 Task: Select the current location as Fayetteville, North Carolina, United States . Now zoom - , and verify the location . Hide zoom slider
Action: Mouse moved to (112, 94)
Screenshot: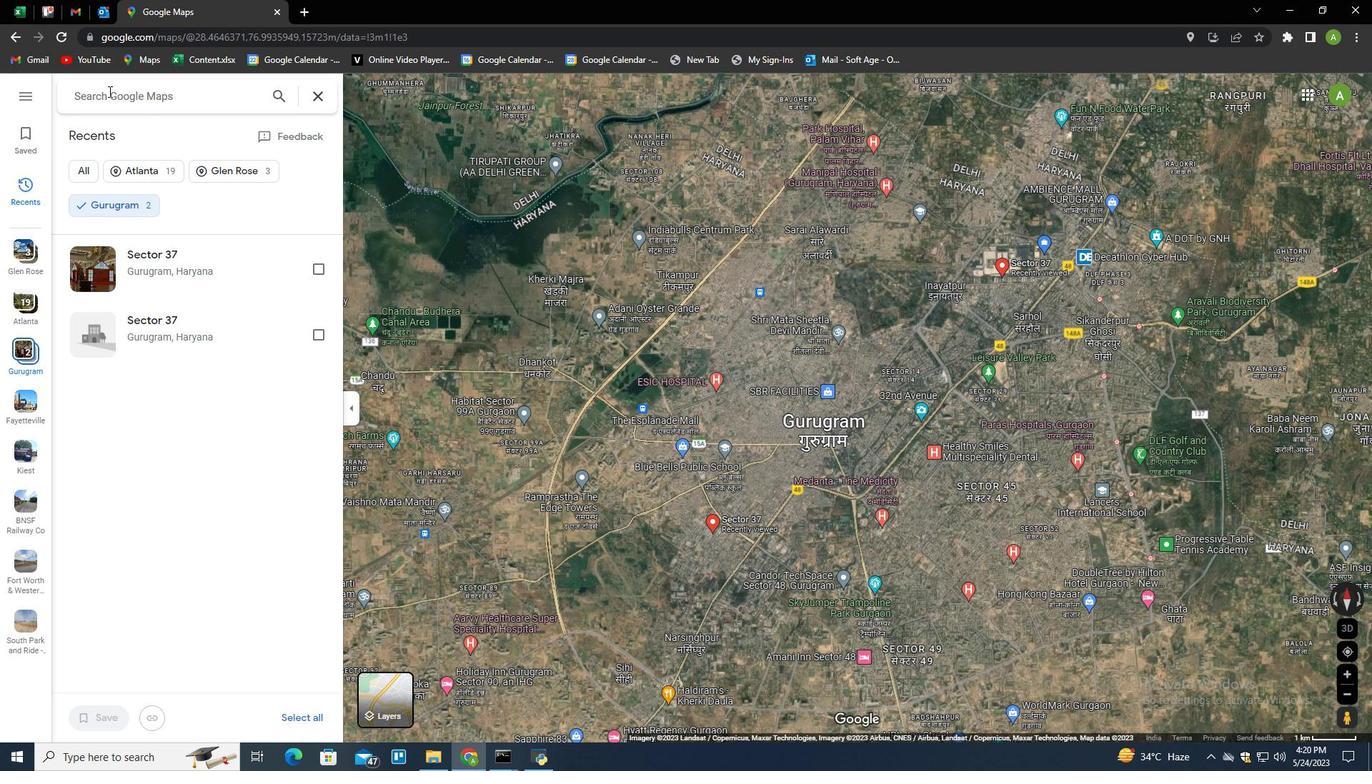 
Action: Mouse pressed left at (112, 94)
Screenshot: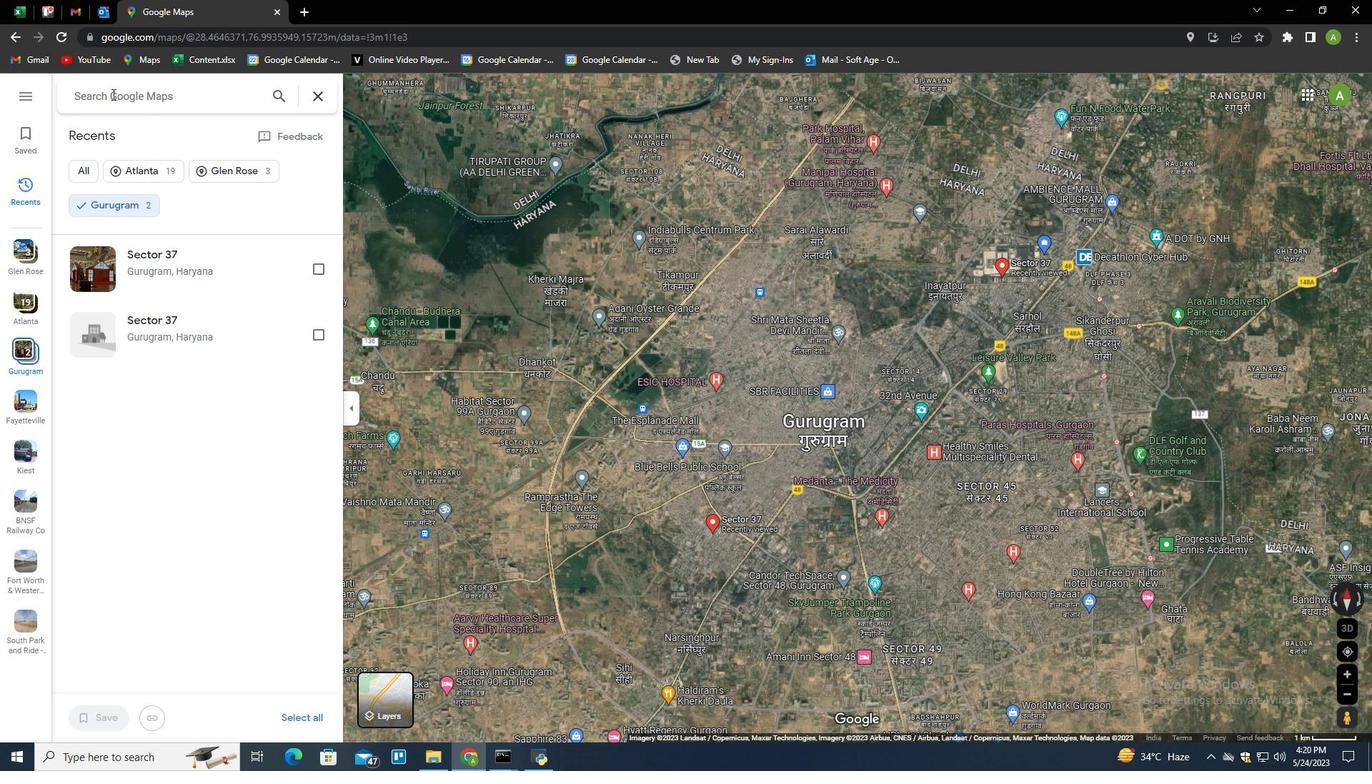 
Action: Key pressed <Key.shift>Fayetteville<Key.space><Key.backspace>,<Key.space><Key.shift>North<Key.space><Key.shift>Carolina<Key.down><Key.enter>
Screenshot: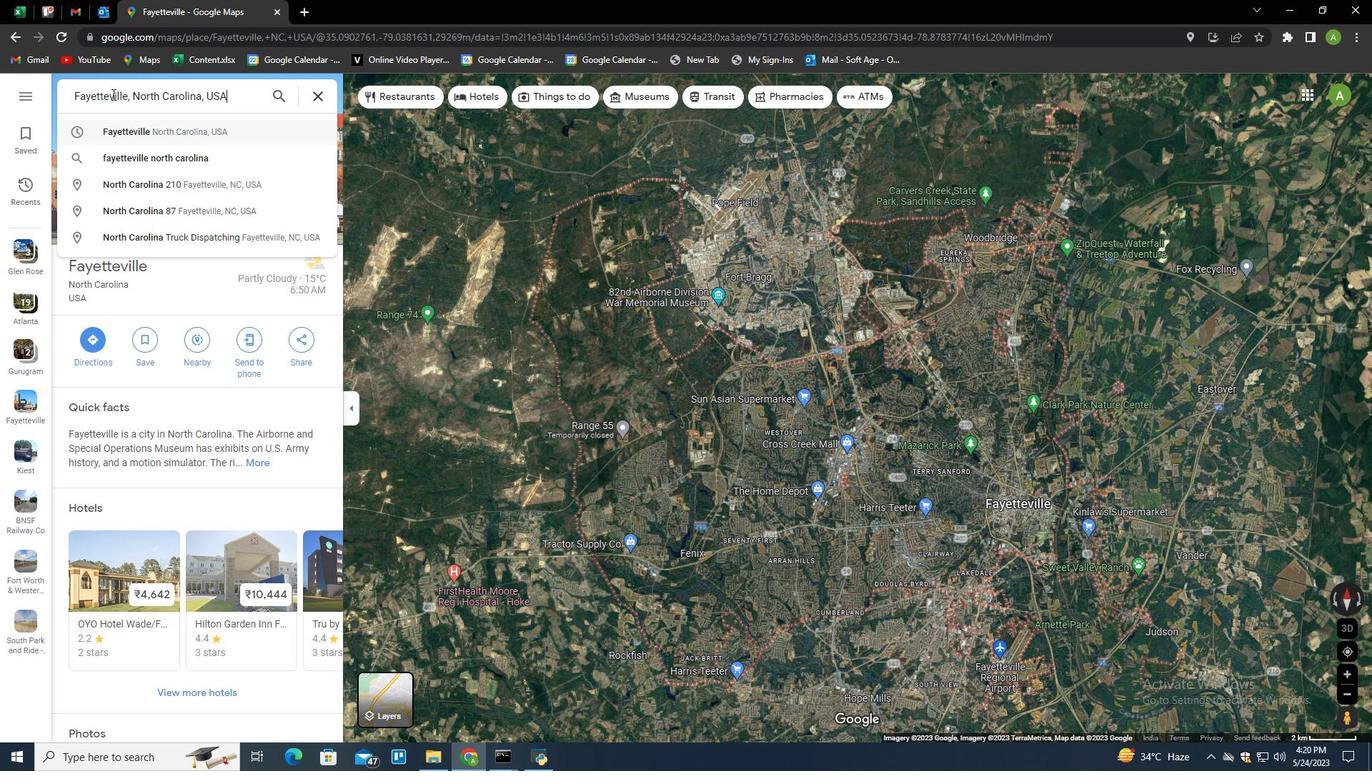 
Action: Mouse moved to (928, 447)
Screenshot: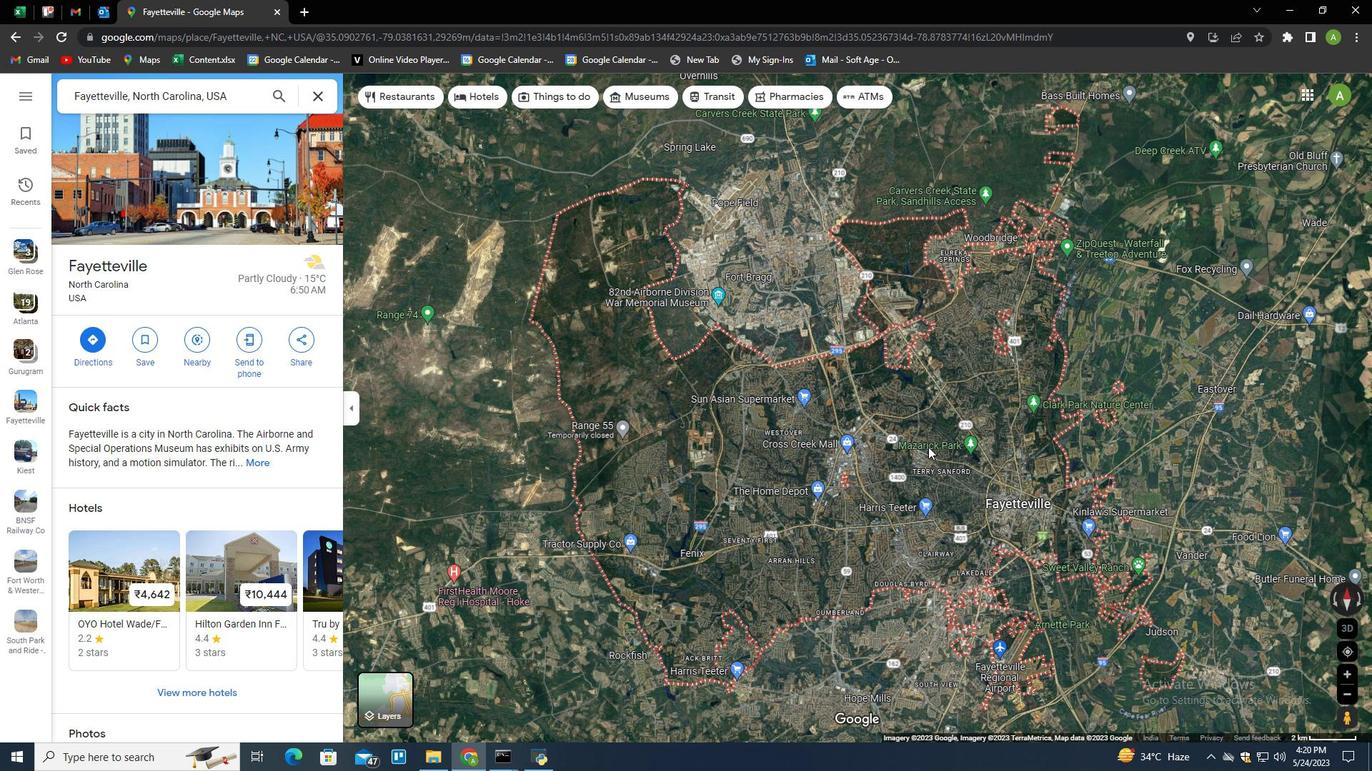 
Action: Mouse pressed left at (928, 447)
Screenshot: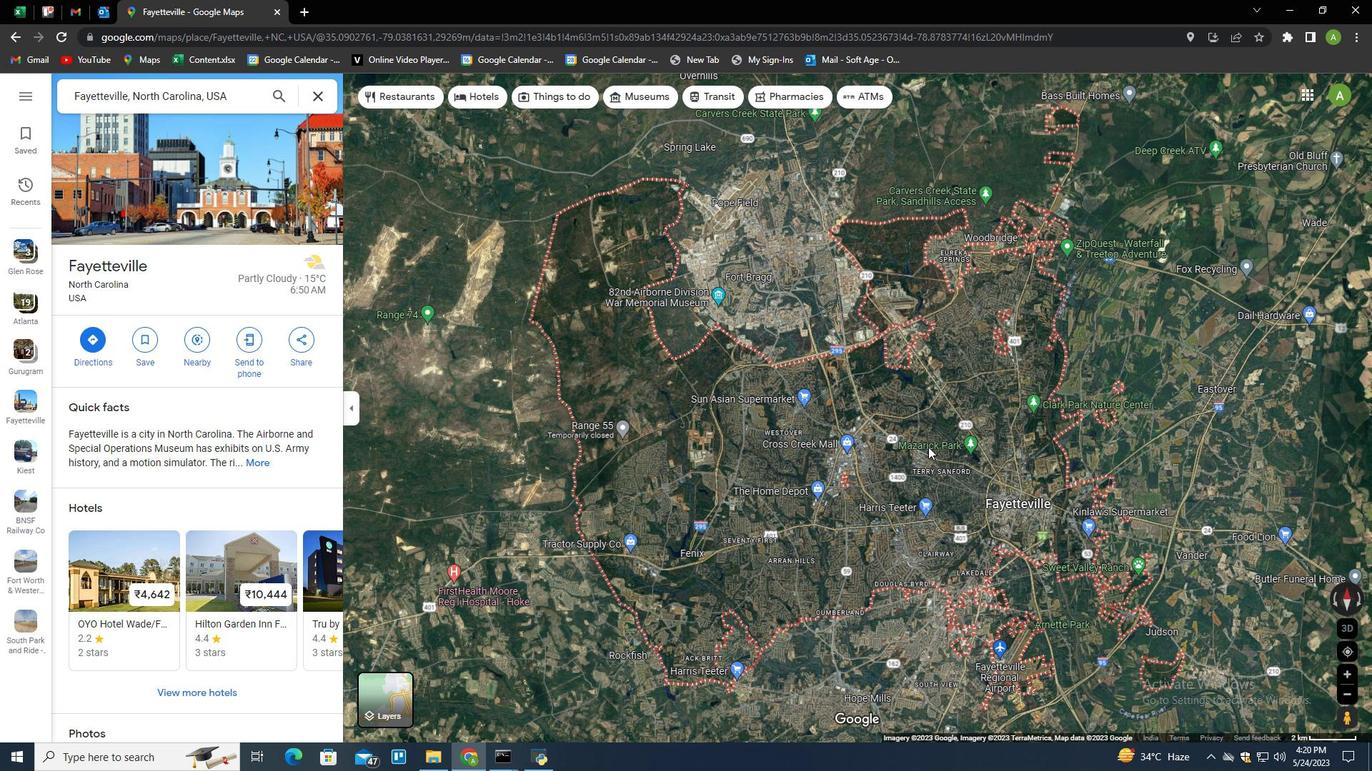 
Action: Mouse moved to (959, 441)
Screenshot: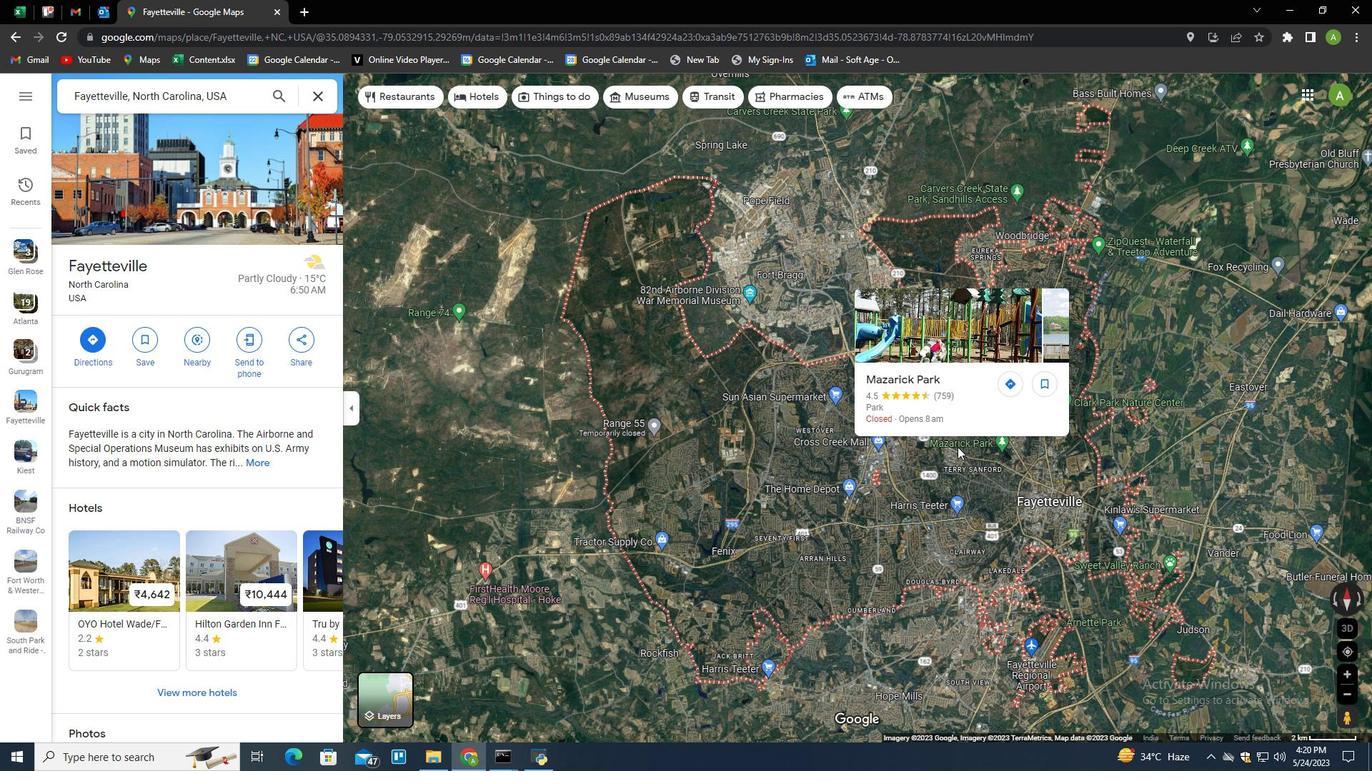 
Action: Mouse scrolled (959, 440) with delta (0, 0)
Screenshot: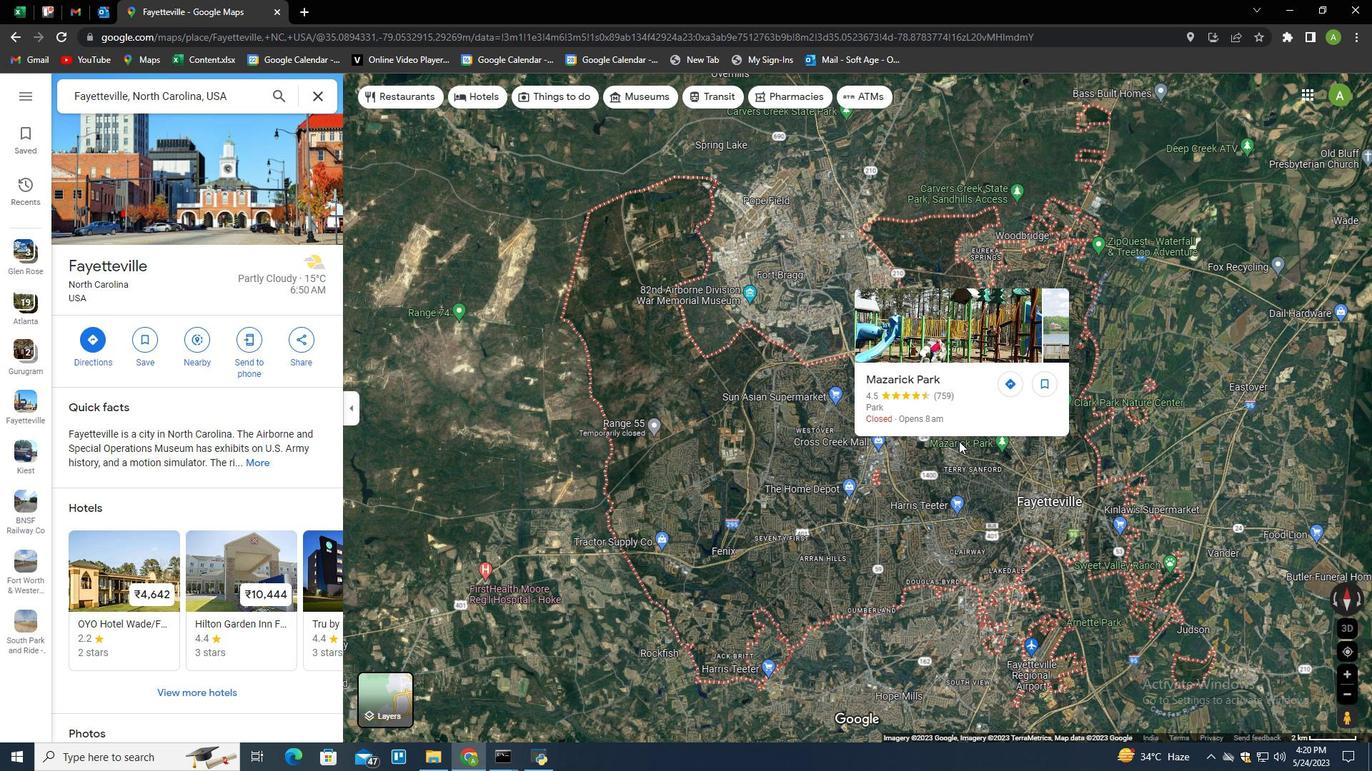 
Action: Mouse moved to (934, 502)
Screenshot: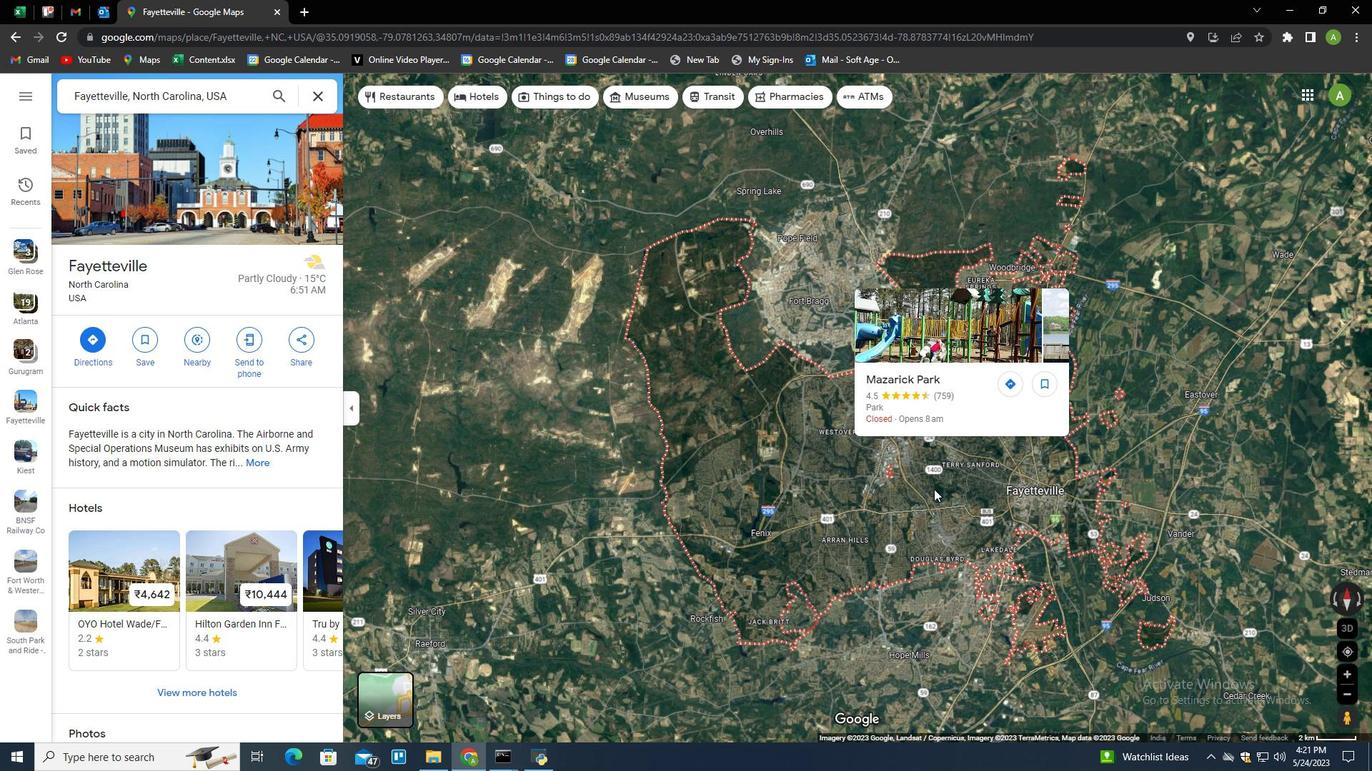 
Action: Mouse scrolled (934, 501) with delta (0, 0)
Screenshot: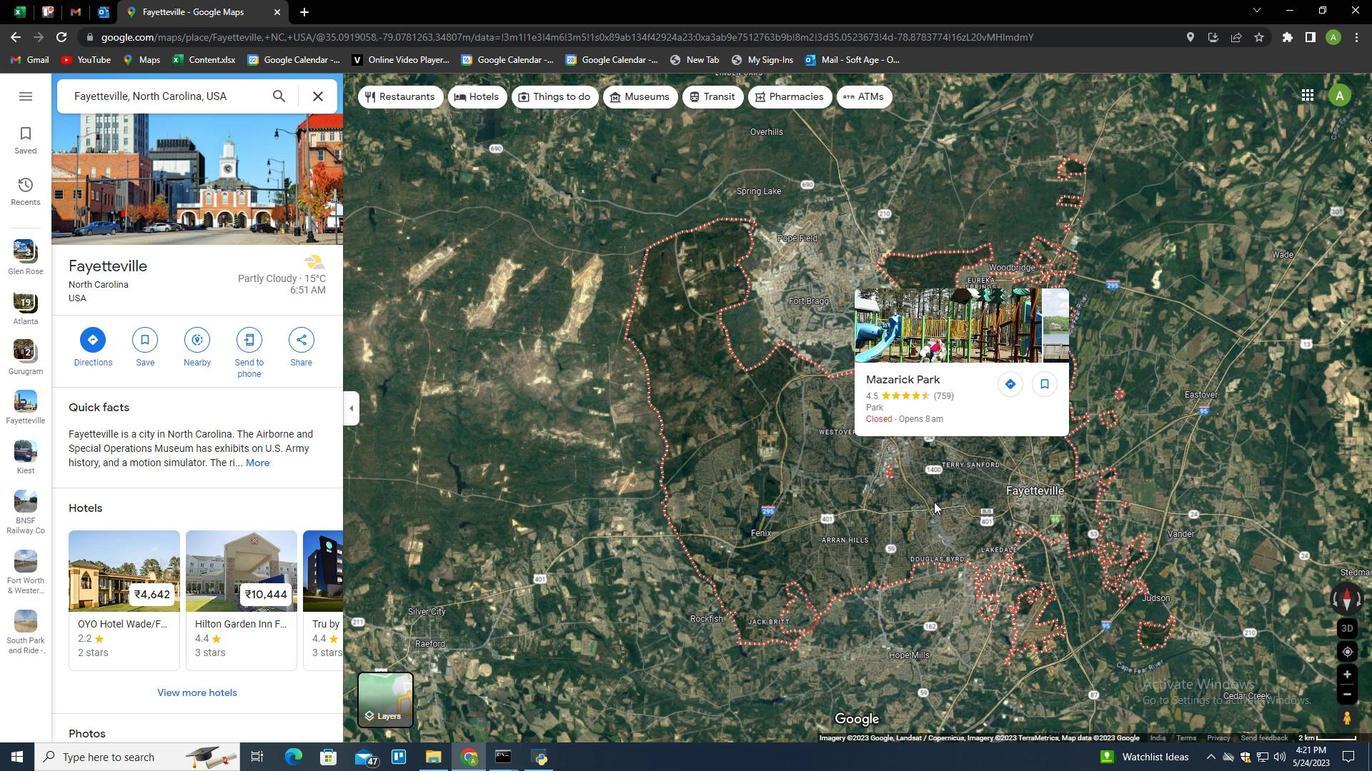 
Action: Mouse scrolled (934, 501) with delta (0, 0)
Screenshot: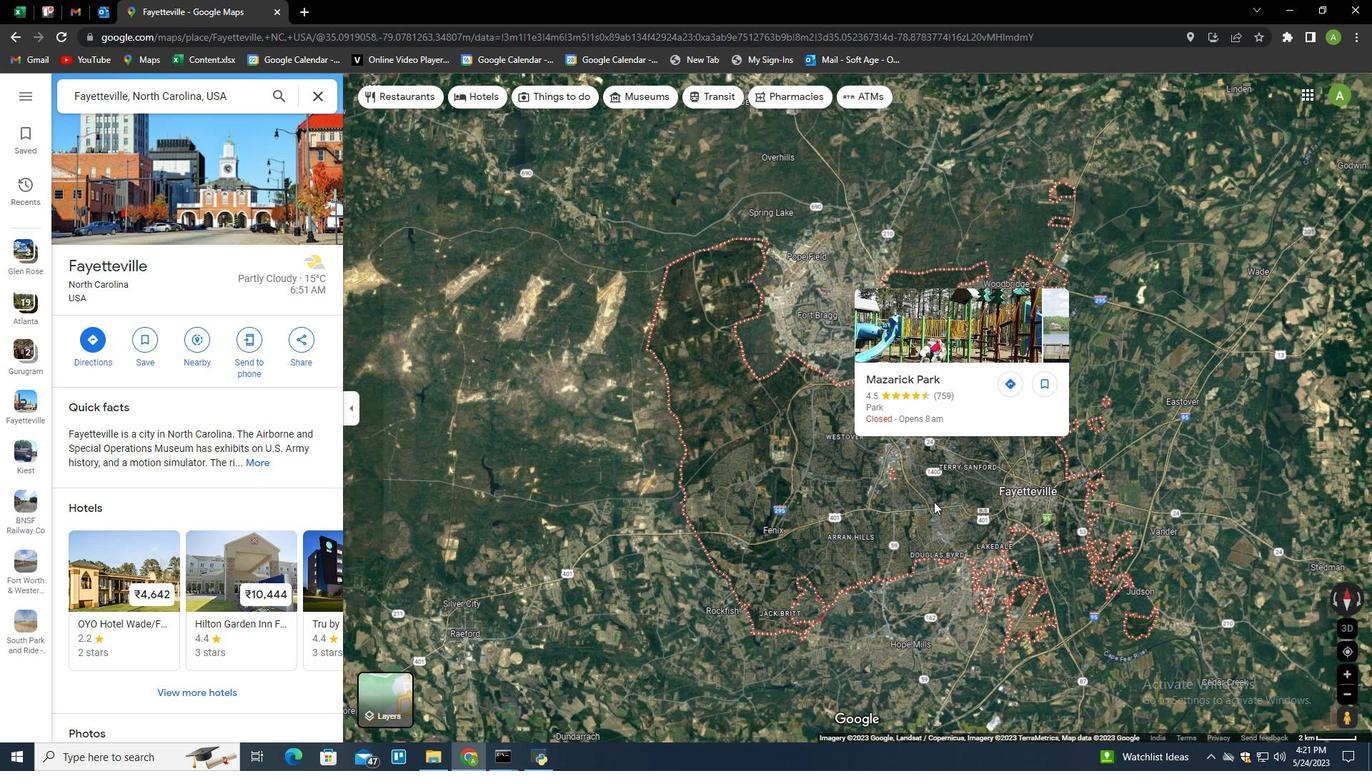 
Action: Mouse scrolled (934, 501) with delta (0, 0)
Screenshot: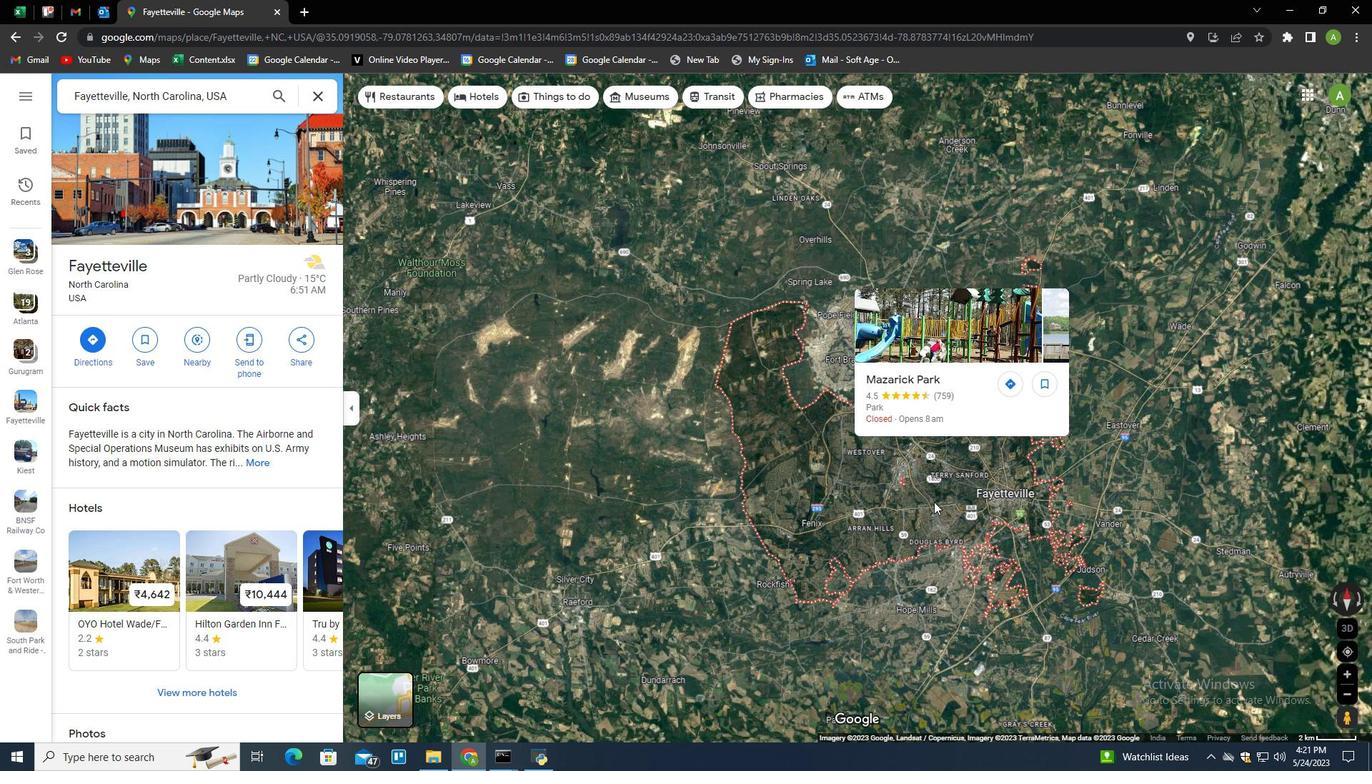 
Action: Mouse scrolled (934, 501) with delta (0, 0)
Screenshot: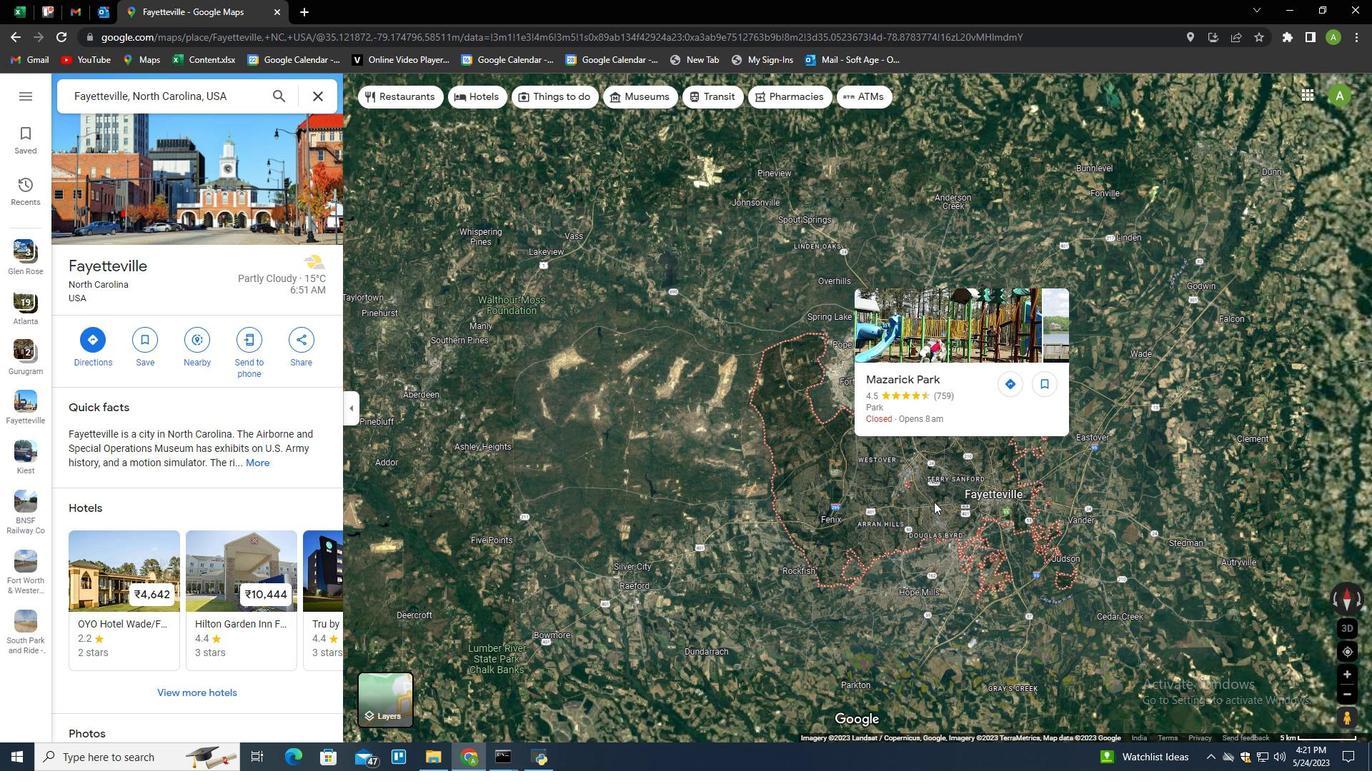 
Action: Mouse moved to (1347, 698)
Screenshot: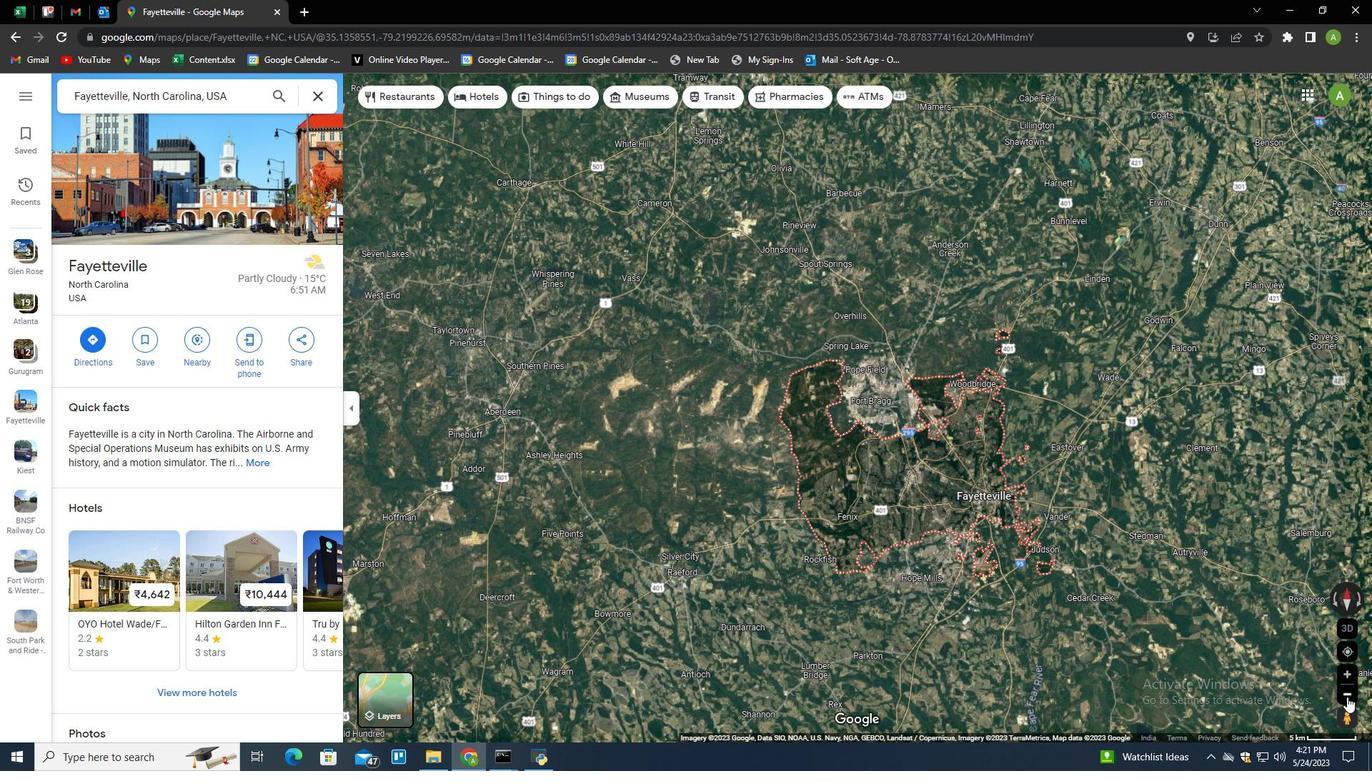 
Action: Mouse pressed left at (1347, 698)
Screenshot: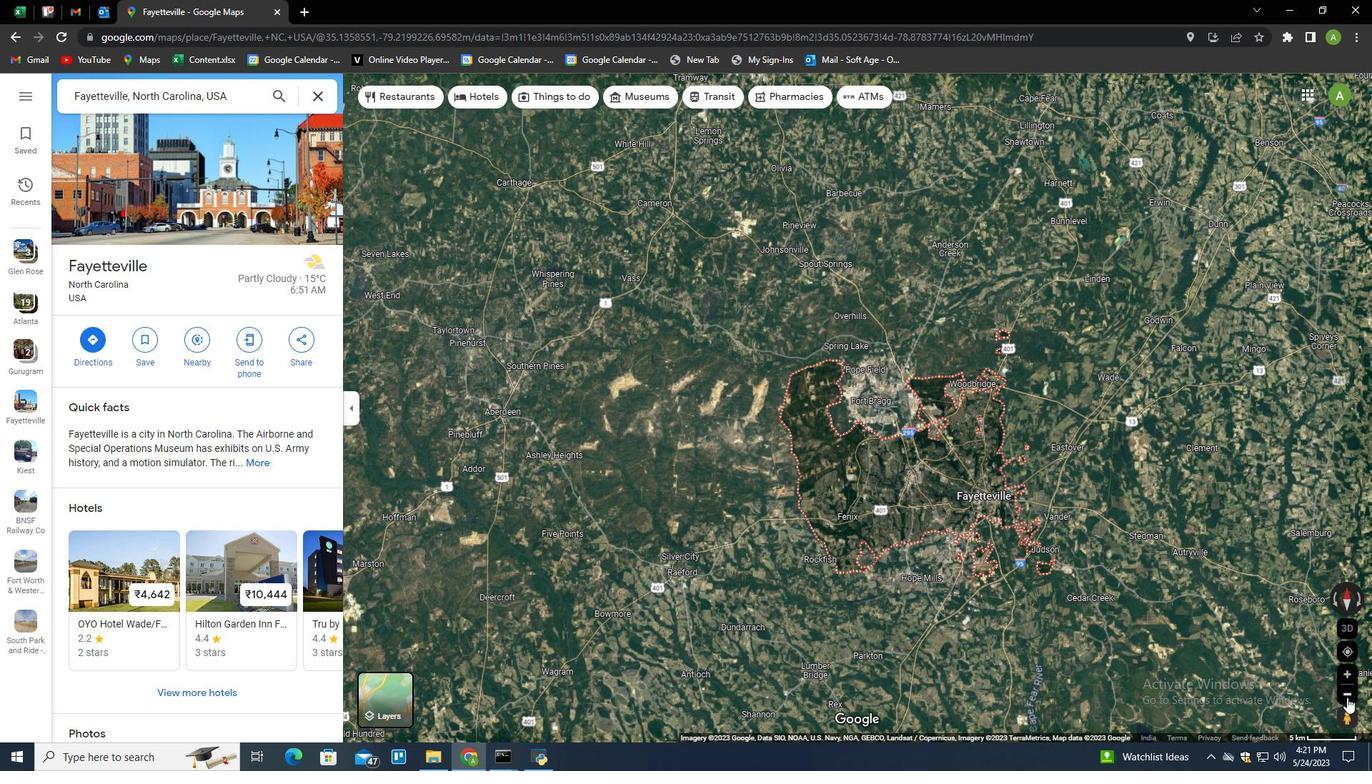 
Action: Mouse pressed left at (1347, 698)
Screenshot: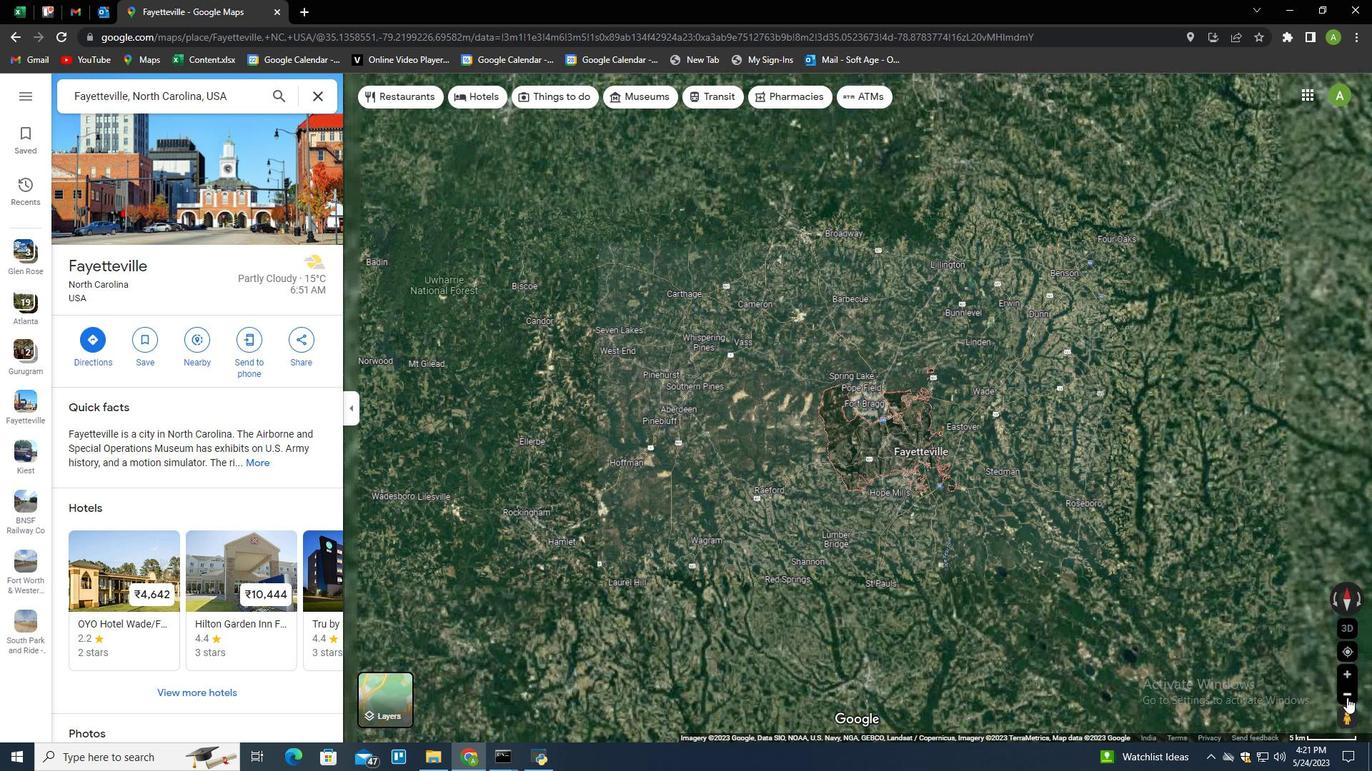 
Action: Mouse pressed left at (1347, 698)
Screenshot: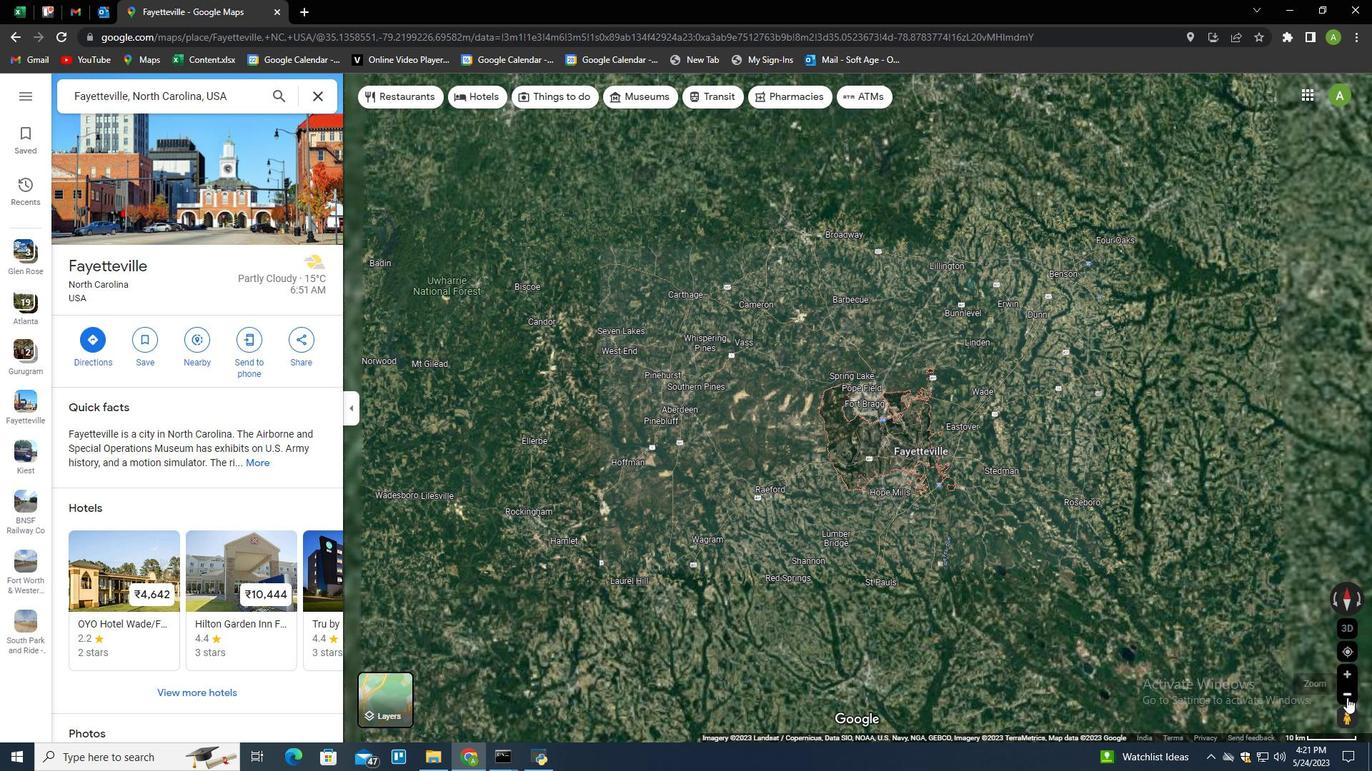 
Action: Mouse pressed left at (1347, 698)
Screenshot: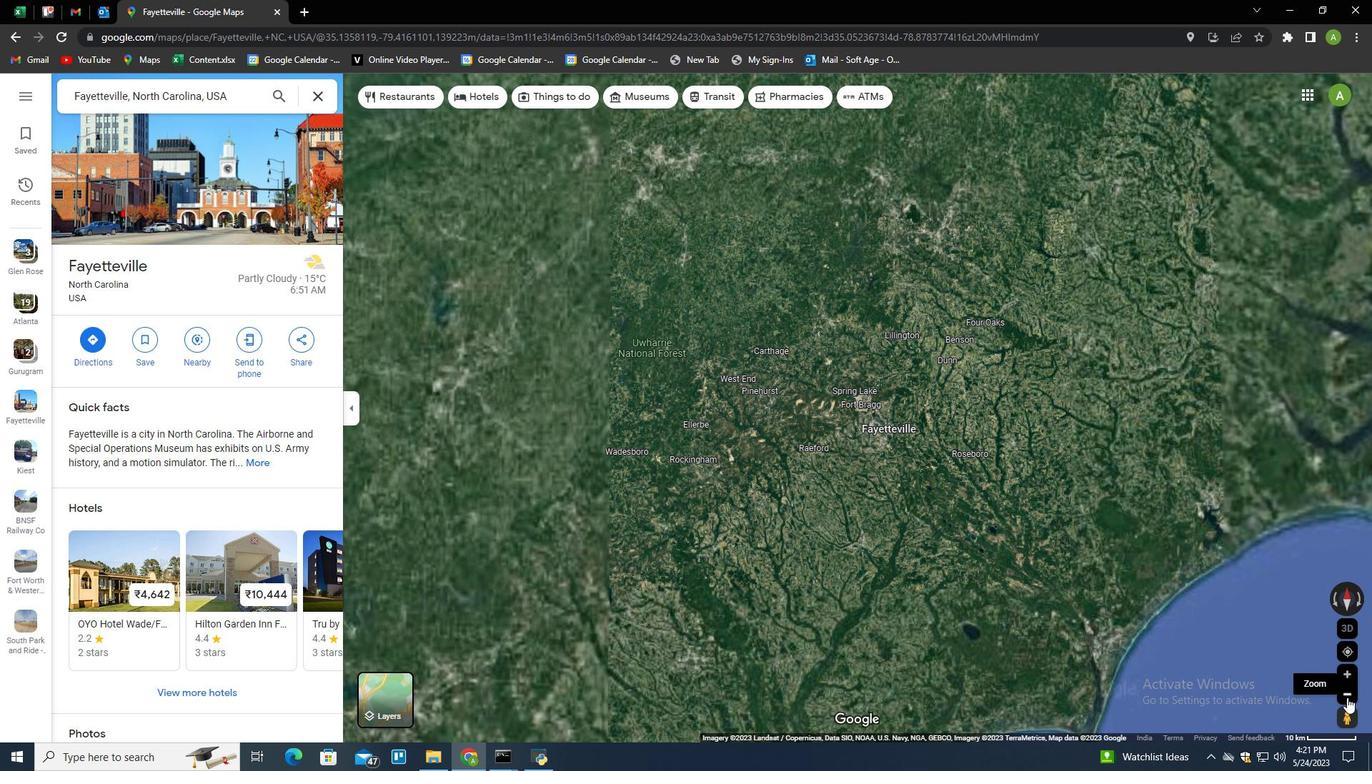 
Action: Mouse pressed left at (1347, 698)
Screenshot: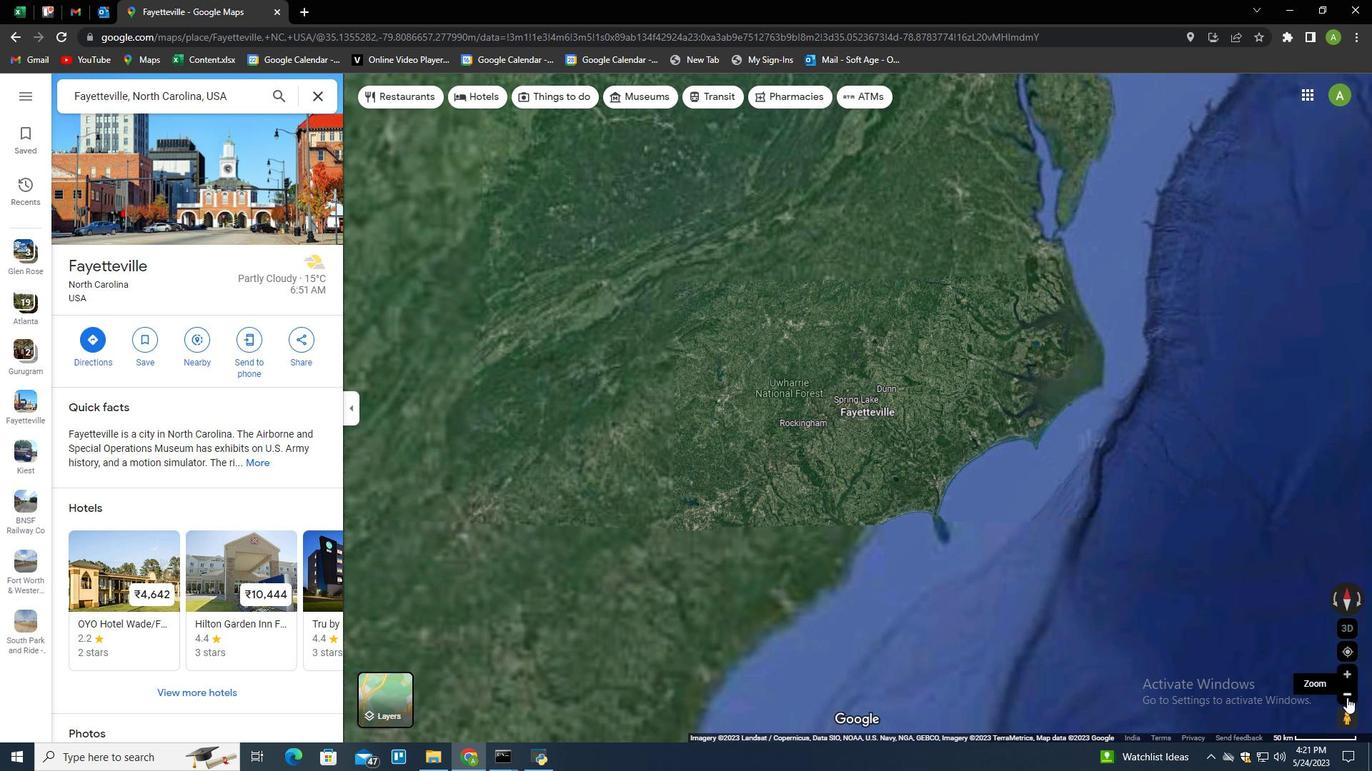 
Action: Mouse pressed left at (1347, 698)
Screenshot: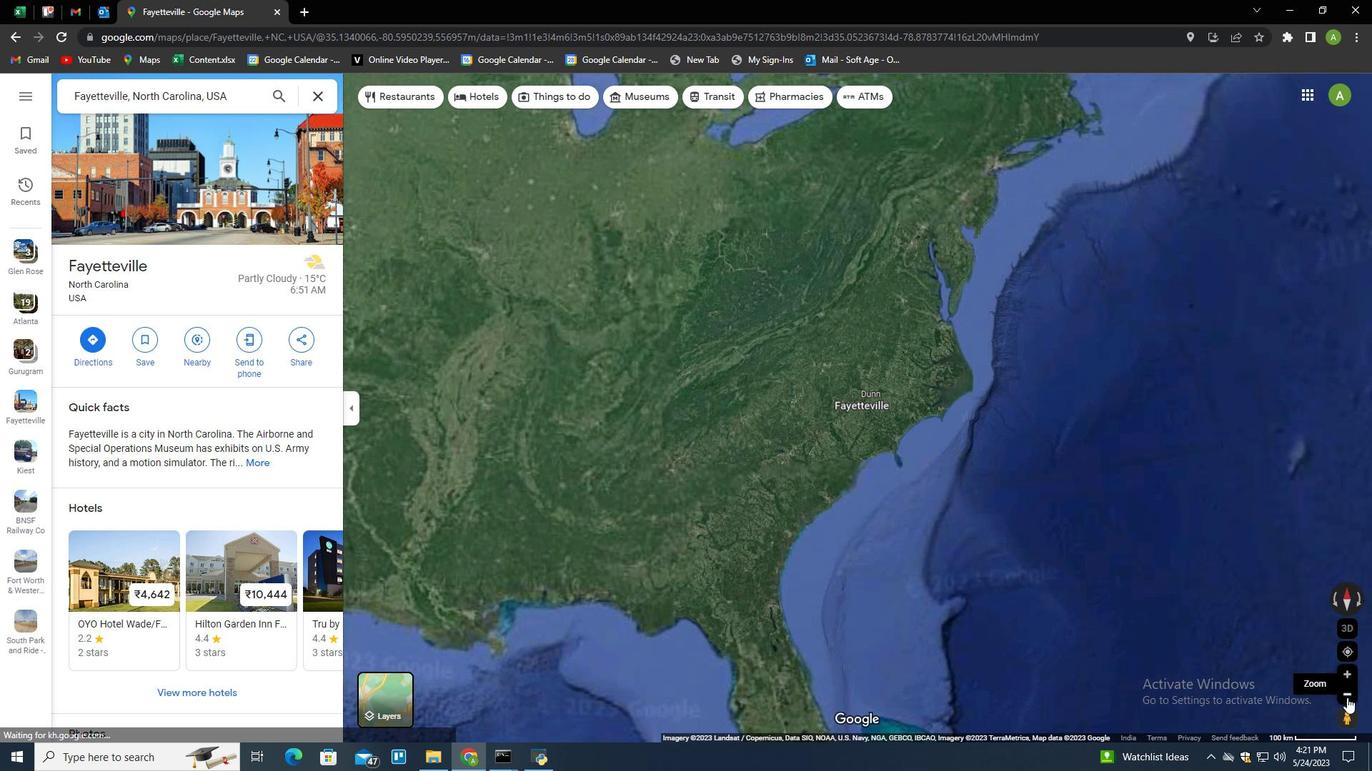 
Action: Mouse pressed left at (1347, 698)
Screenshot: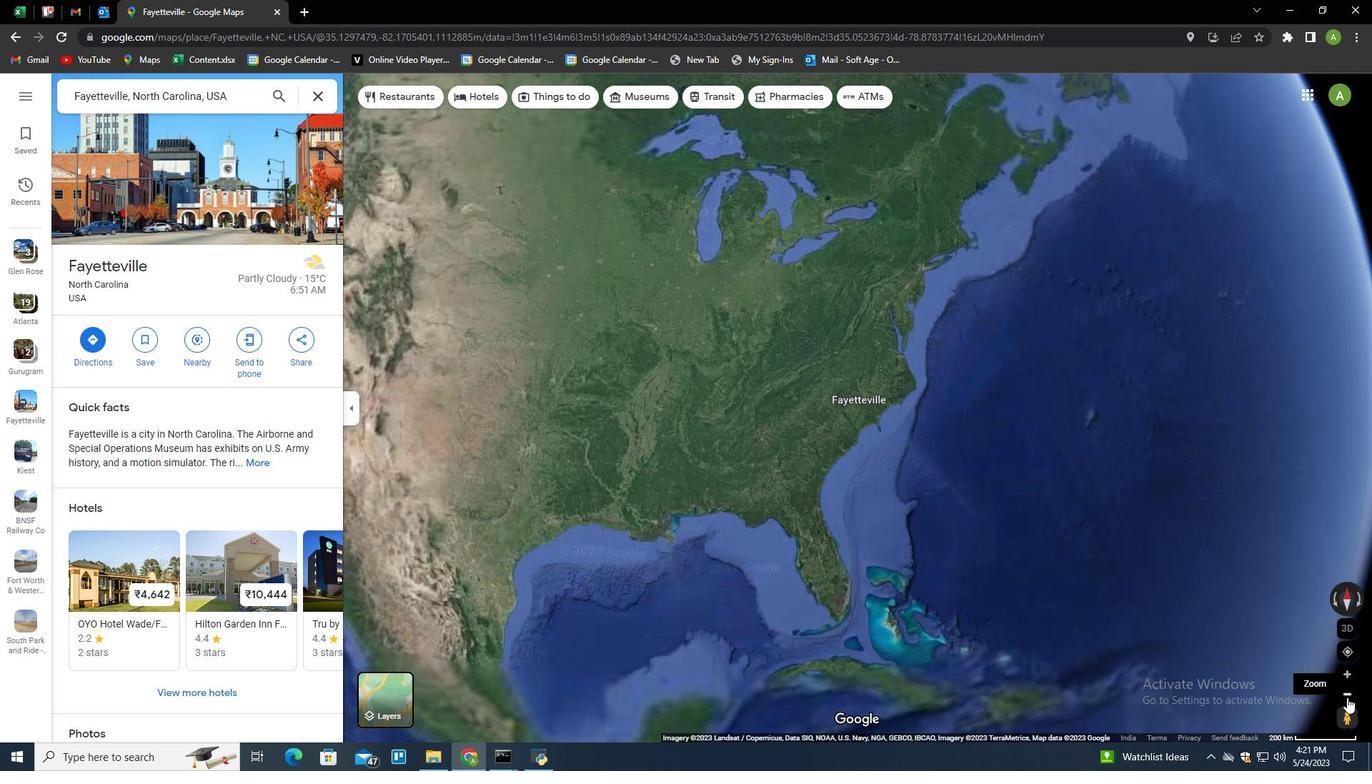 
Action: Mouse pressed left at (1347, 698)
Screenshot: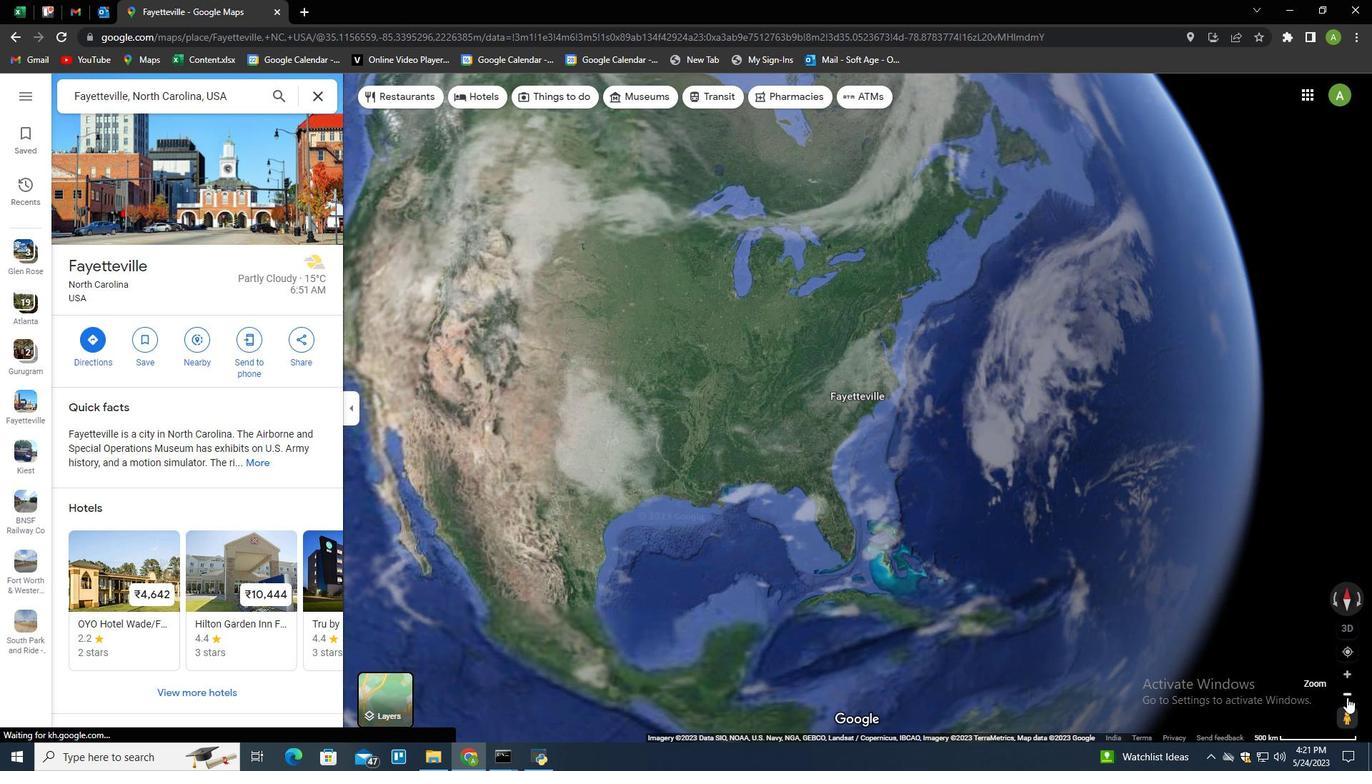 
Action: Mouse pressed left at (1347, 698)
Screenshot: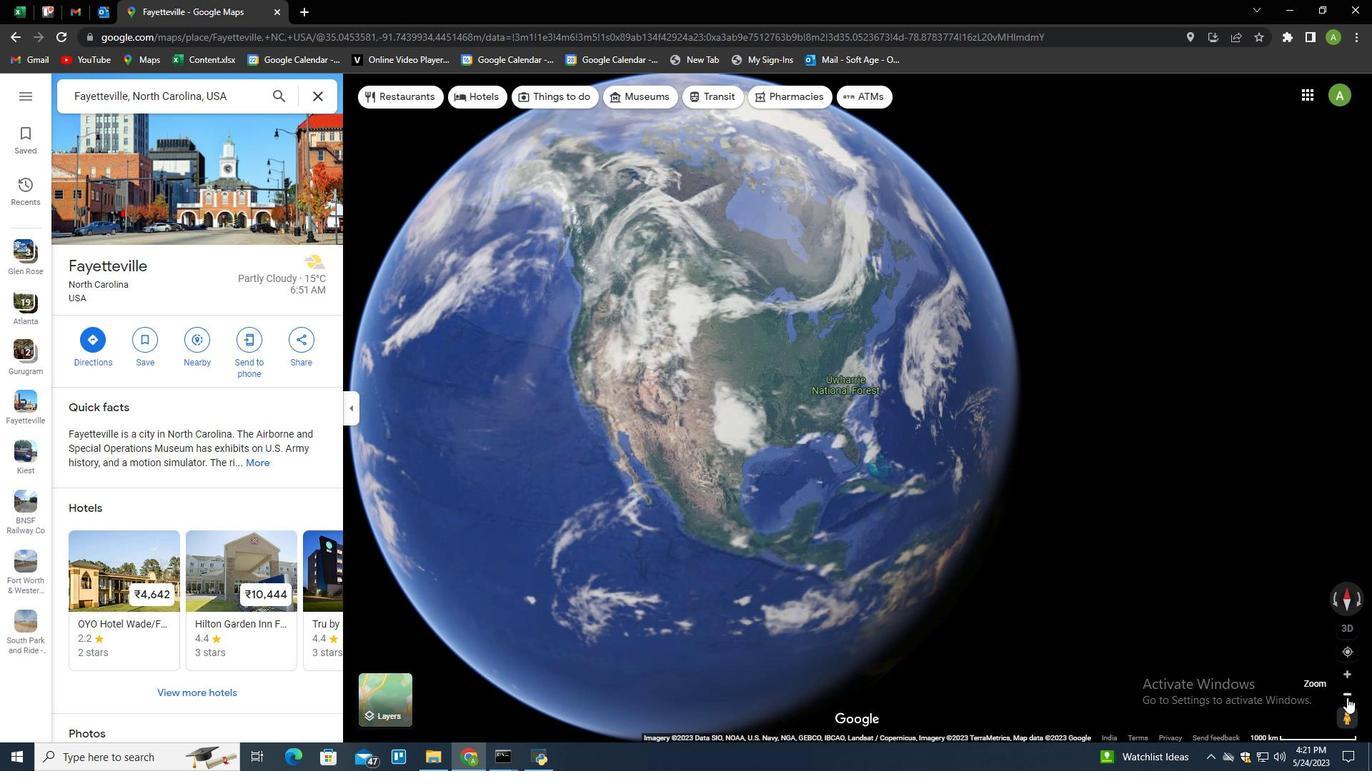
